Task: Sort the unsolved tickets in your groups, group by Assigned date in descending order.
Action: Mouse moved to (11, 240)
Screenshot: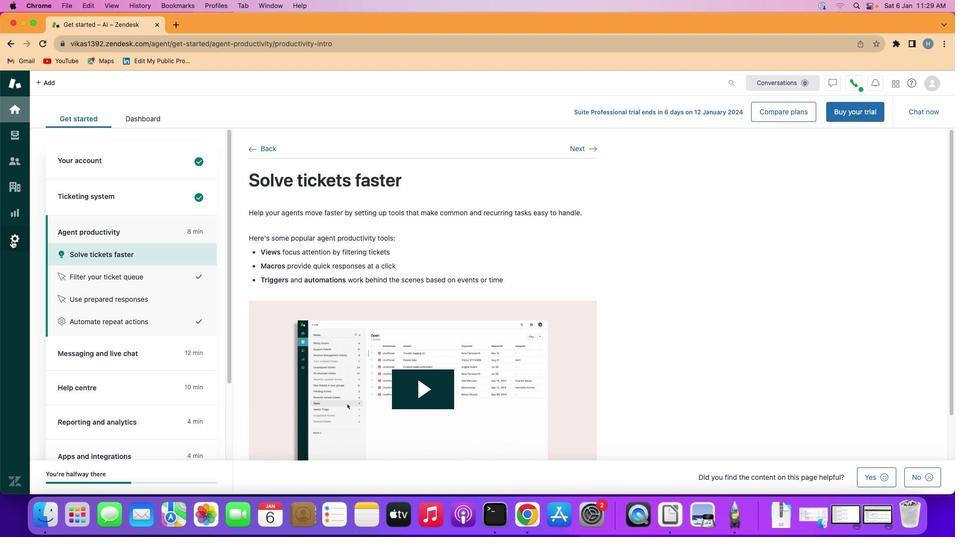
Action: Mouse pressed left at (11, 240)
Screenshot: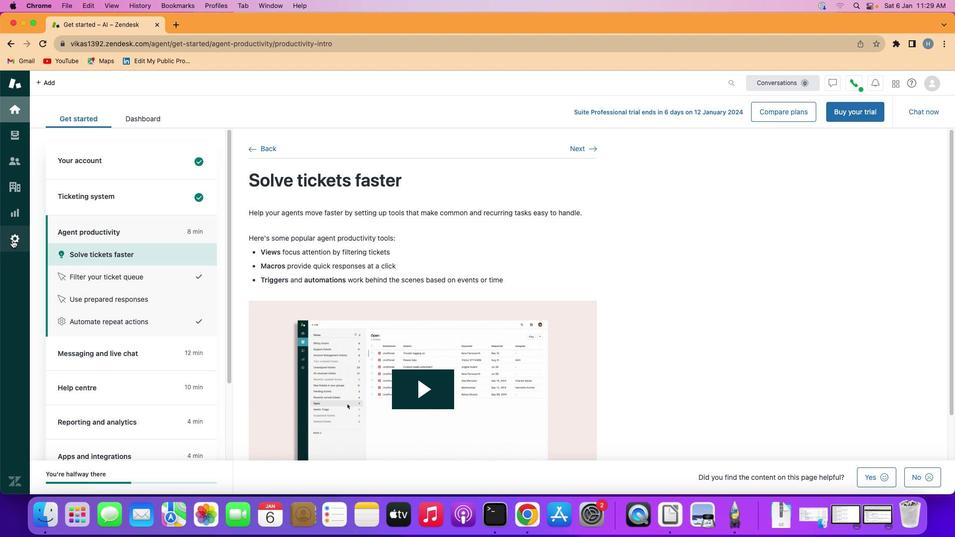 
Action: Mouse moved to (258, 385)
Screenshot: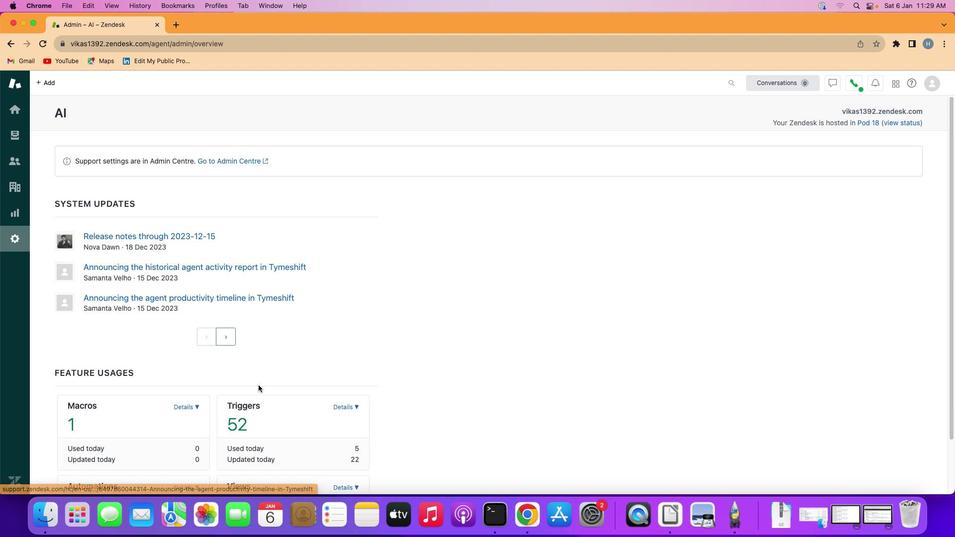 
Action: Mouse scrolled (258, 385) with delta (0, 0)
Screenshot: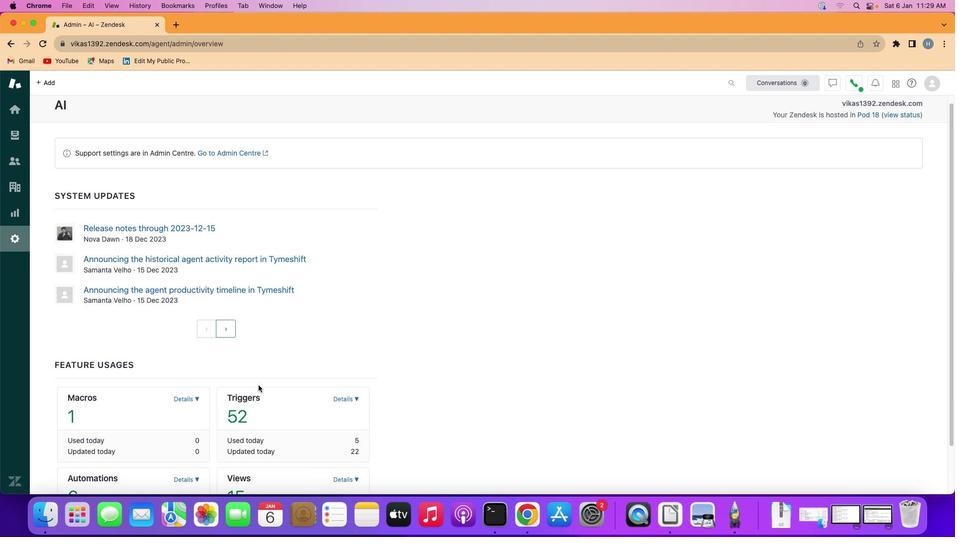 
Action: Mouse scrolled (258, 385) with delta (0, 0)
Screenshot: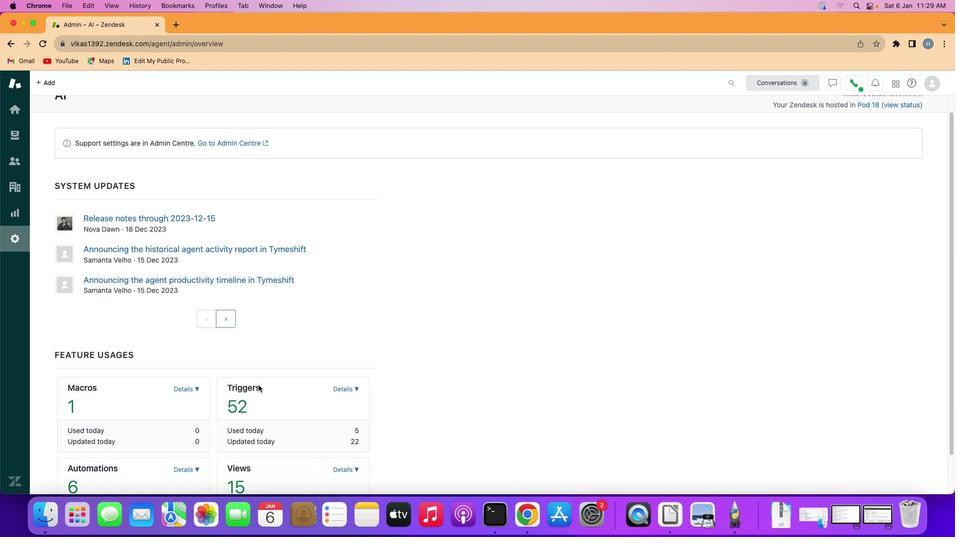 
Action: Mouse scrolled (258, 385) with delta (0, 0)
Screenshot: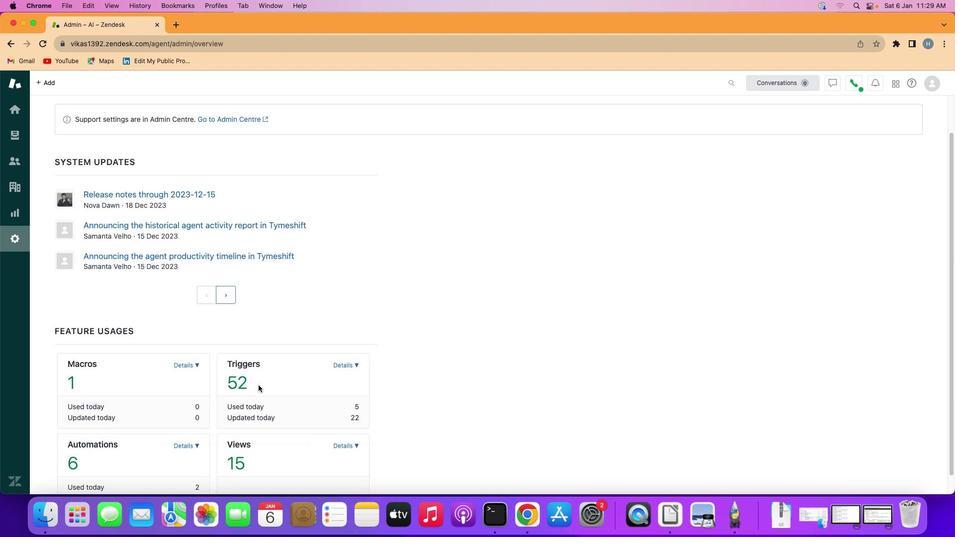 
Action: Mouse scrolled (258, 385) with delta (0, -1)
Screenshot: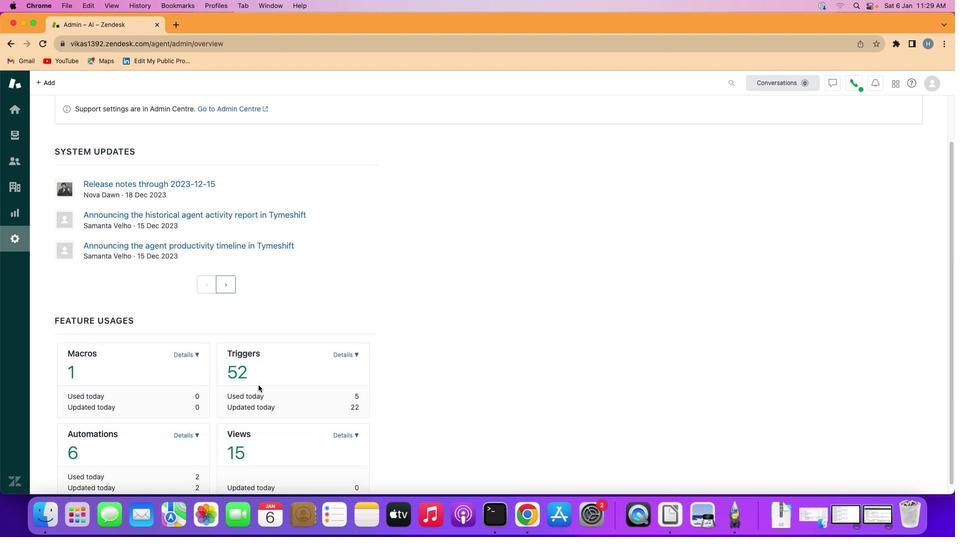 
Action: Mouse scrolled (258, 385) with delta (0, 0)
Screenshot: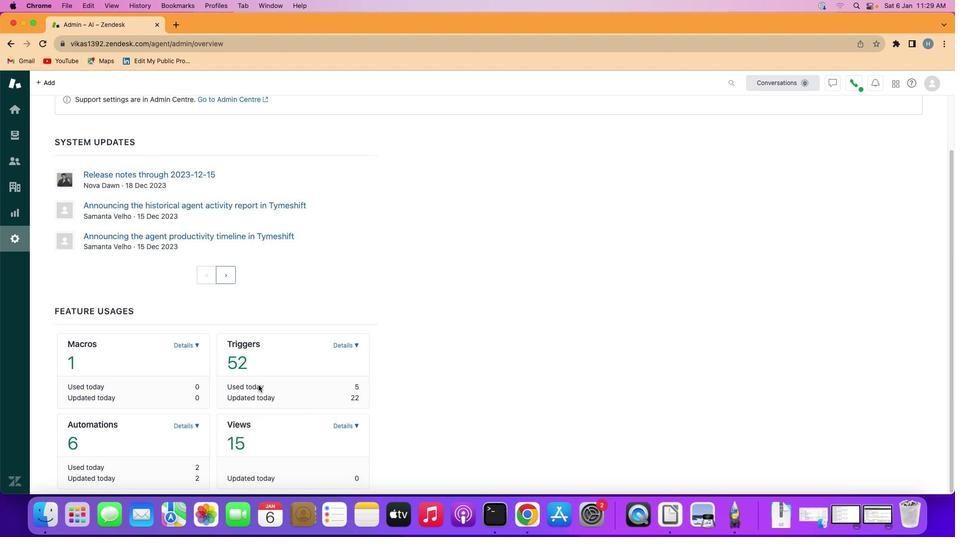 
Action: Mouse moved to (348, 426)
Screenshot: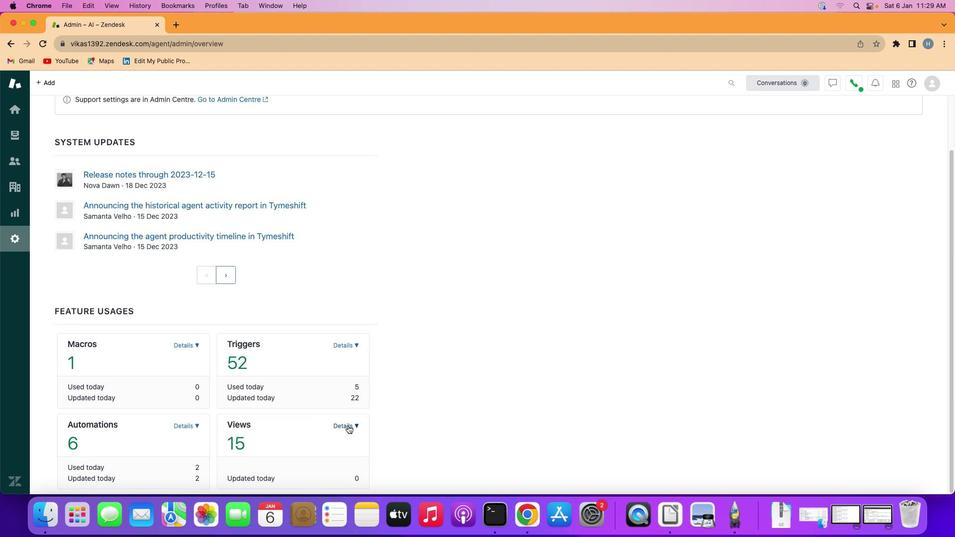 
Action: Mouse pressed left at (348, 426)
Screenshot: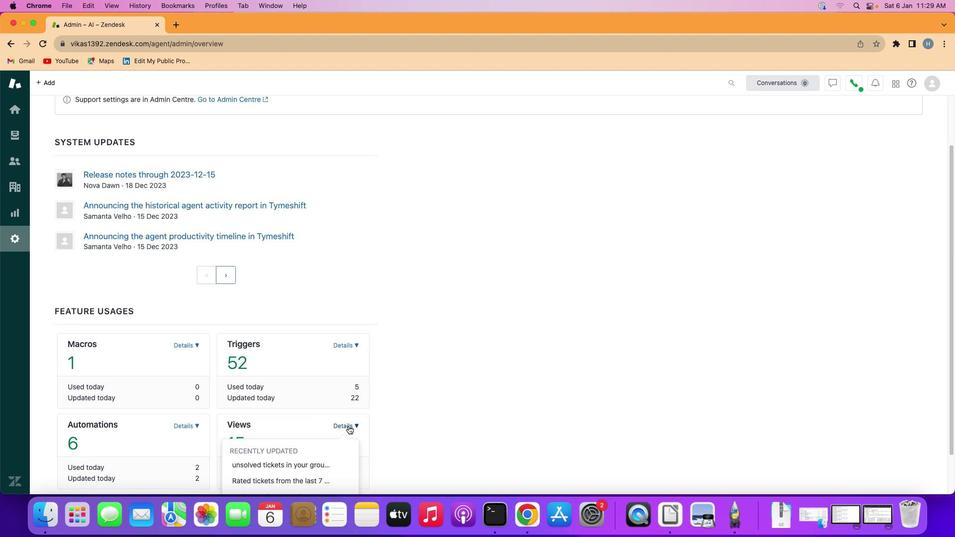 
Action: Mouse moved to (288, 471)
Screenshot: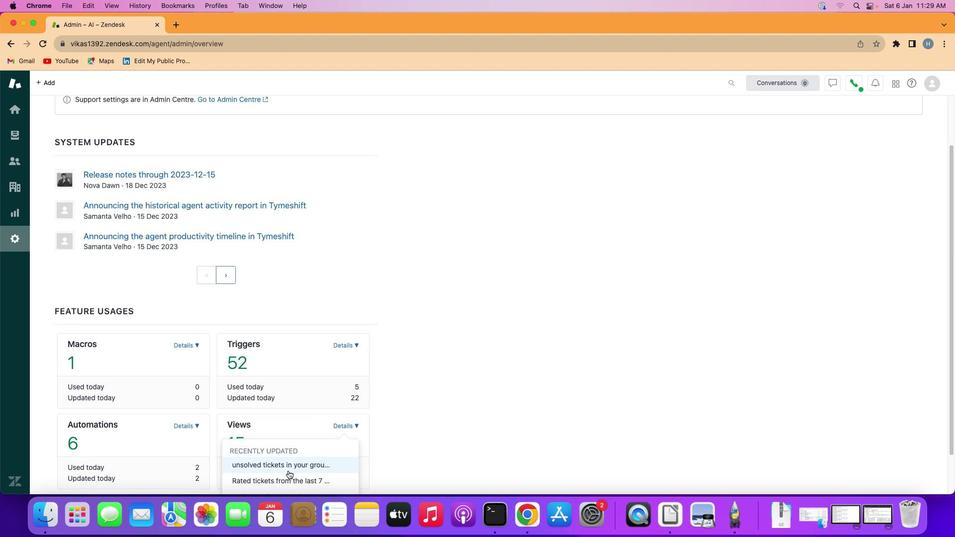 
Action: Mouse pressed left at (288, 471)
Screenshot: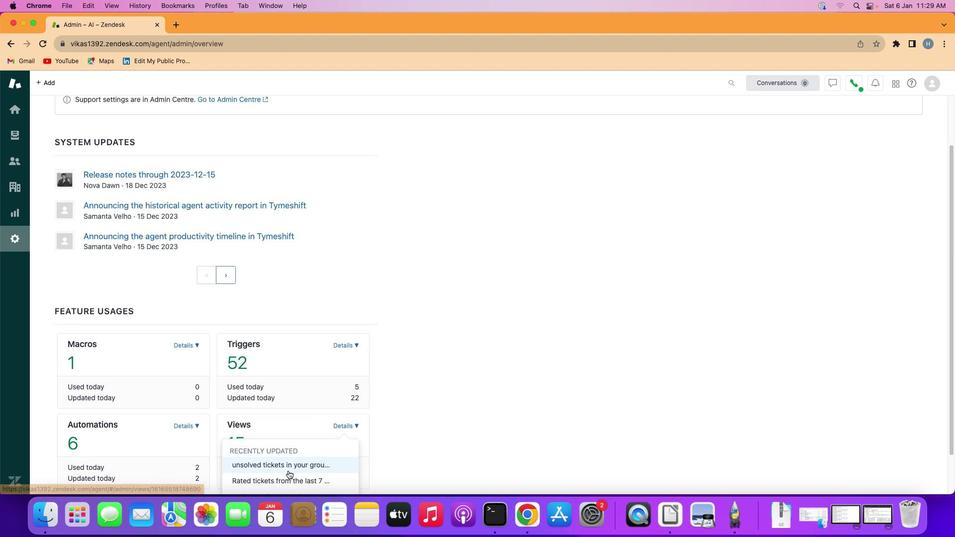
Action: Mouse moved to (280, 367)
Screenshot: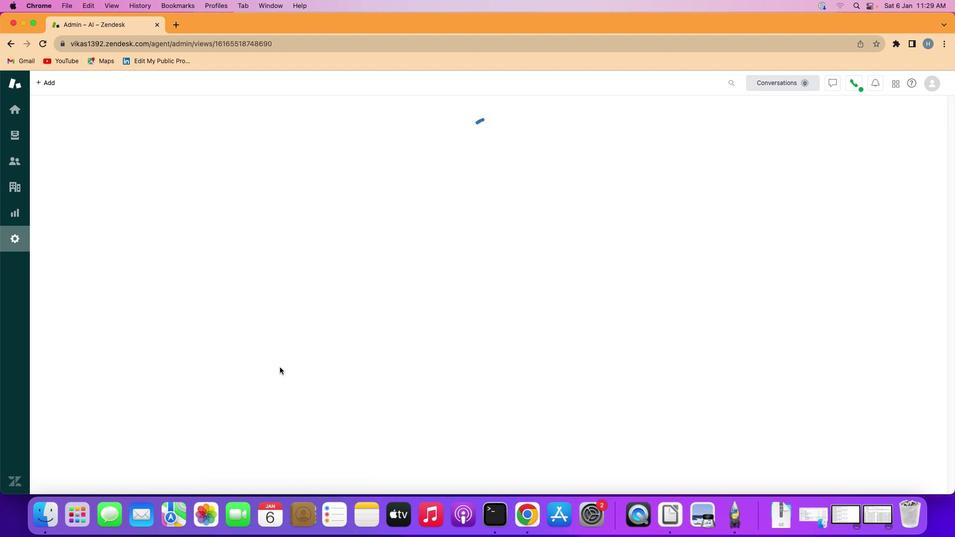 
Action: Mouse scrolled (280, 367) with delta (0, 0)
Screenshot: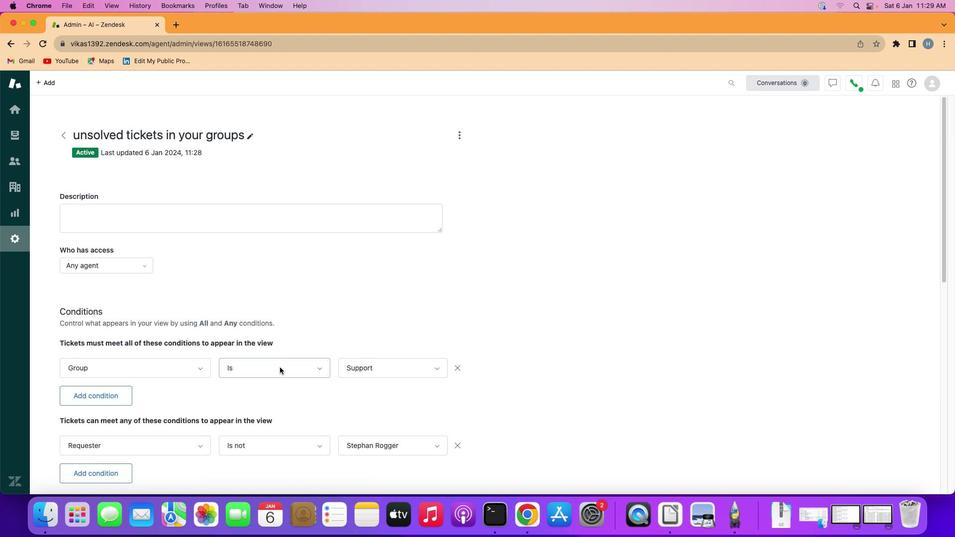 
Action: Mouse scrolled (280, 367) with delta (0, 0)
Screenshot: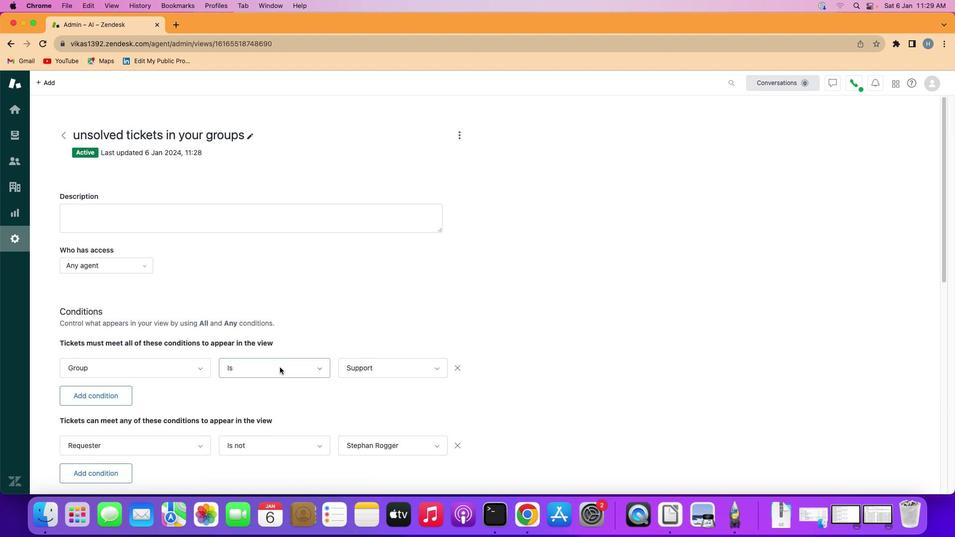 
Action: Mouse scrolled (280, 367) with delta (0, 0)
Screenshot: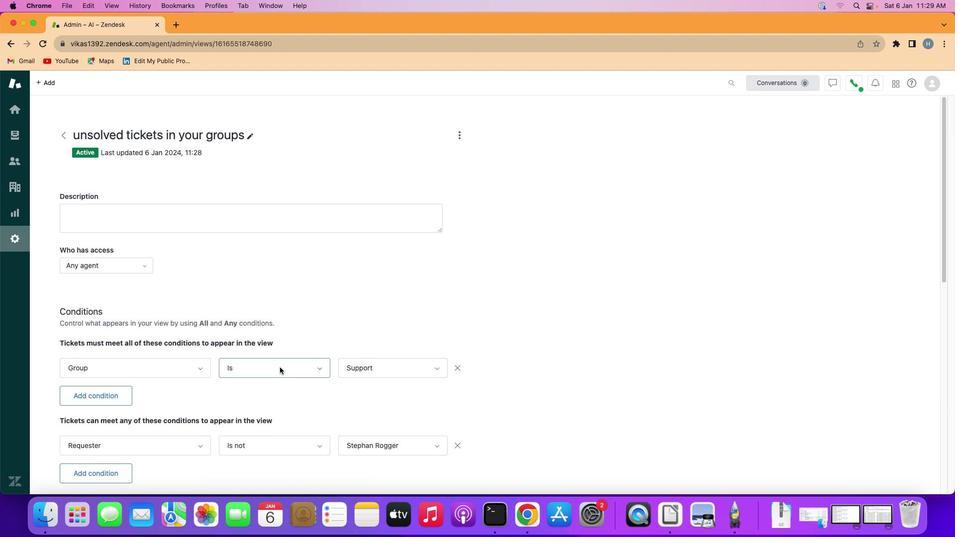 
Action: Mouse scrolled (280, 367) with delta (0, -1)
Screenshot: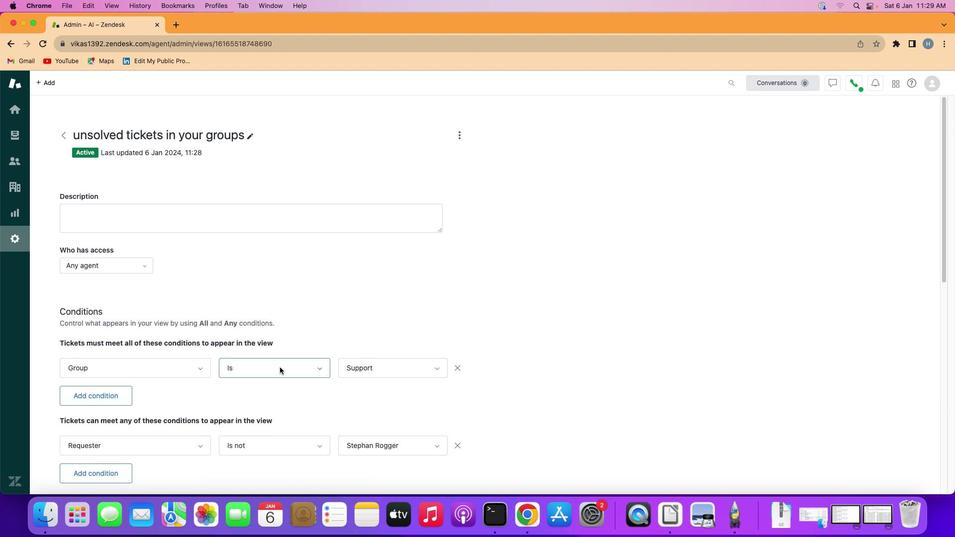 
Action: Mouse scrolled (280, 367) with delta (0, -1)
Screenshot: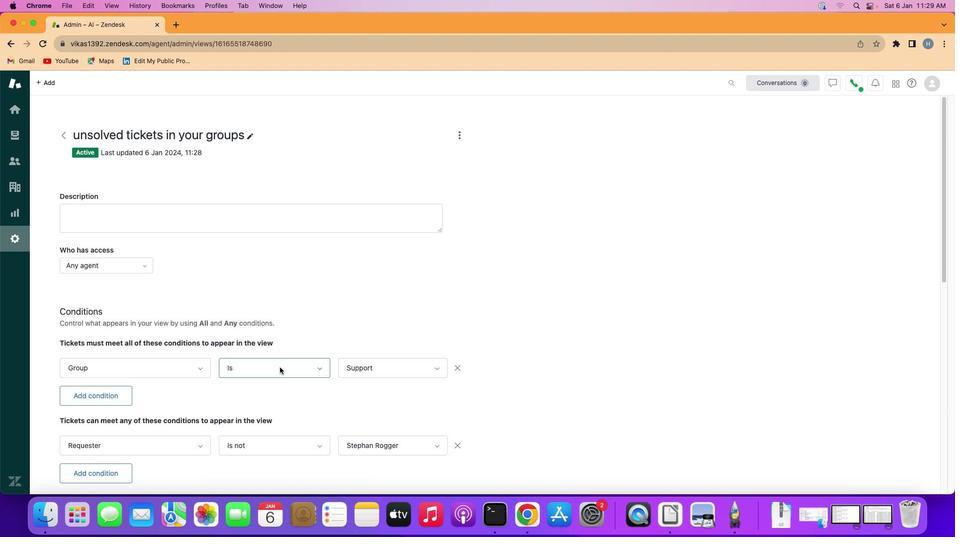 
Action: Mouse moved to (285, 370)
Screenshot: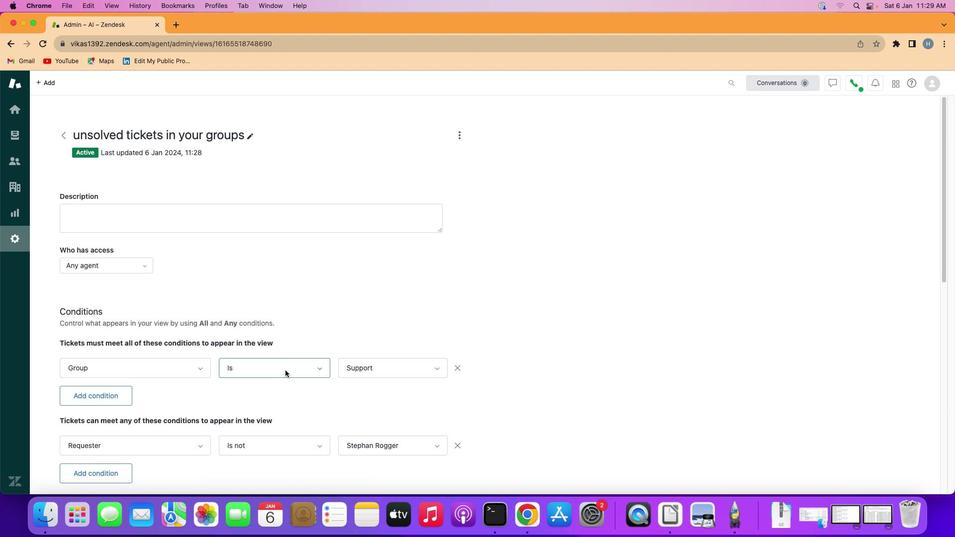 
Action: Mouse scrolled (285, 370) with delta (0, 0)
Screenshot: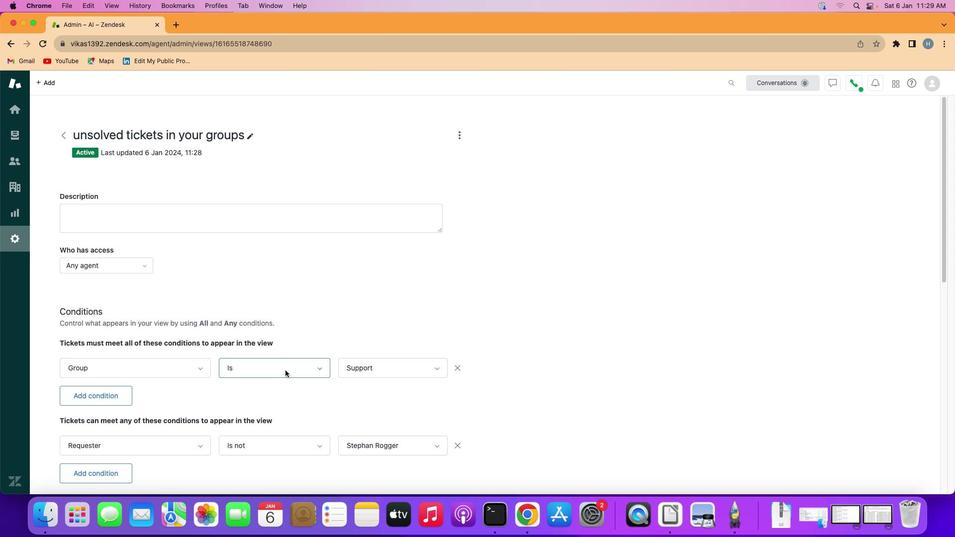 
Action: Mouse scrolled (285, 370) with delta (0, -1)
Screenshot: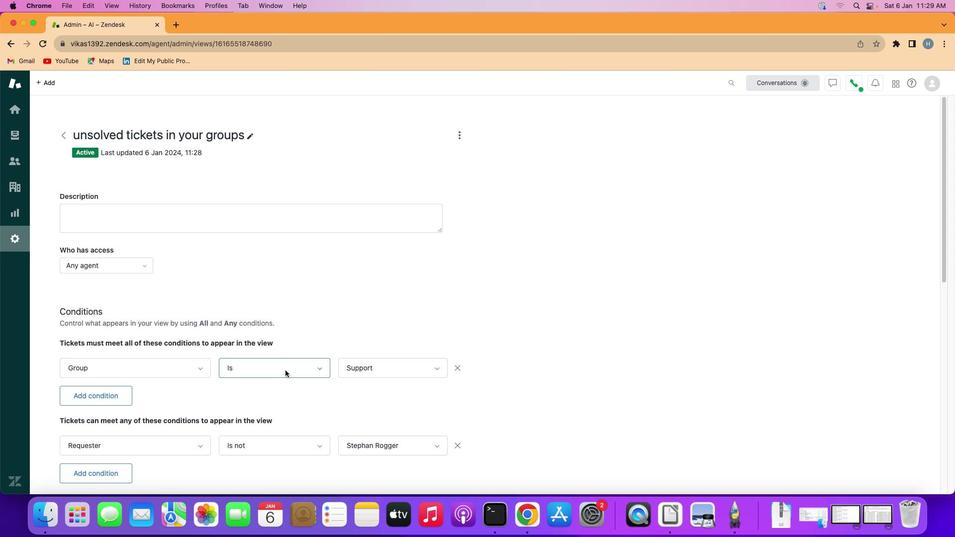 
Action: Mouse scrolled (285, 370) with delta (0, -1)
Screenshot: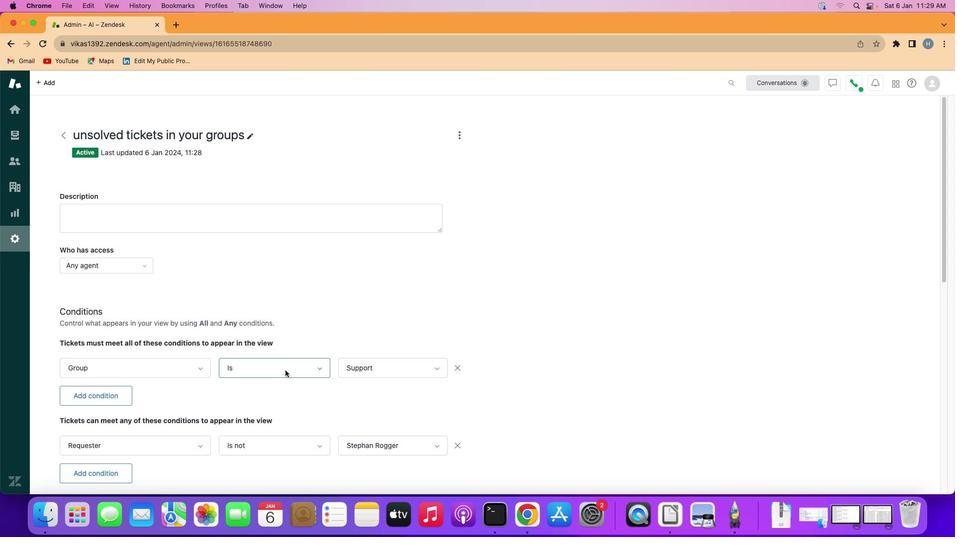 
Action: Mouse scrolled (285, 370) with delta (0, -2)
Screenshot: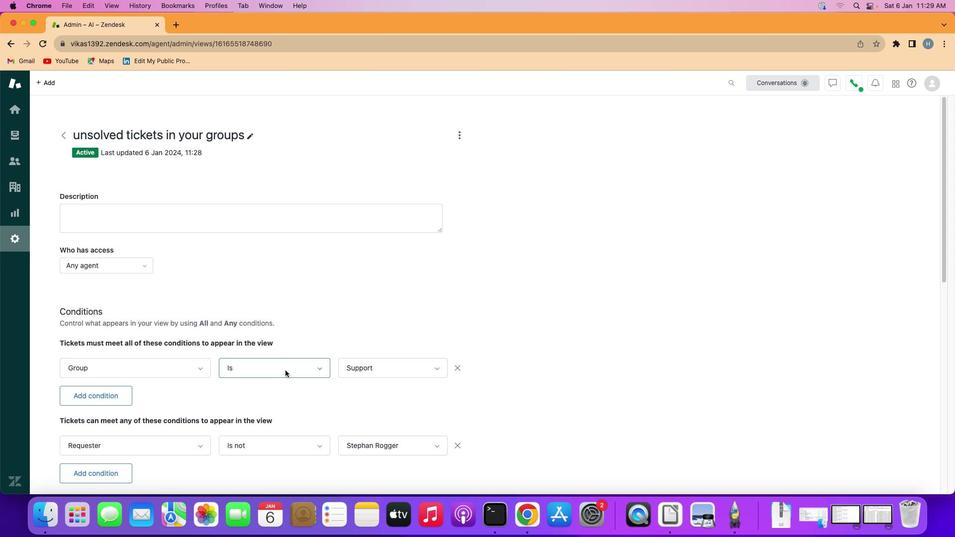 
Action: Mouse moved to (290, 388)
Screenshot: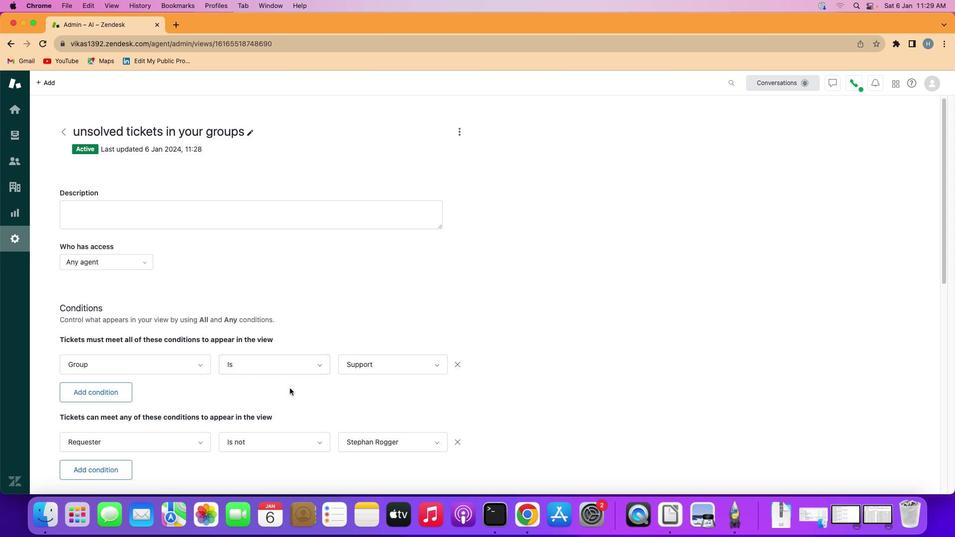 
Action: Mouse scrolled (290, 388) with delta (0, 0)
Screenshot: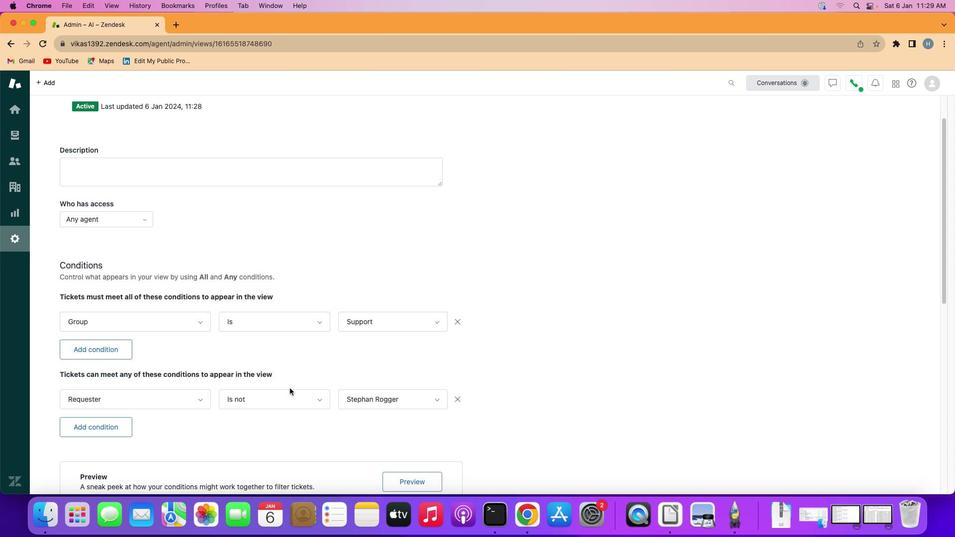 
Action: Mouse scrolled (290, 388) with delta (0, 0)
Screenshot: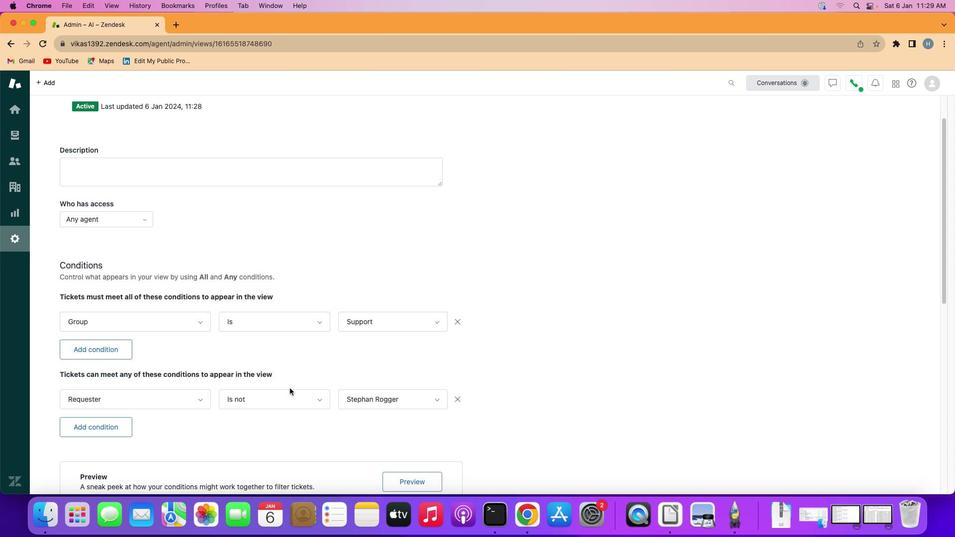 
Action: Mouse scrolled (290, 388) with delta (0, 1)
Screenshot: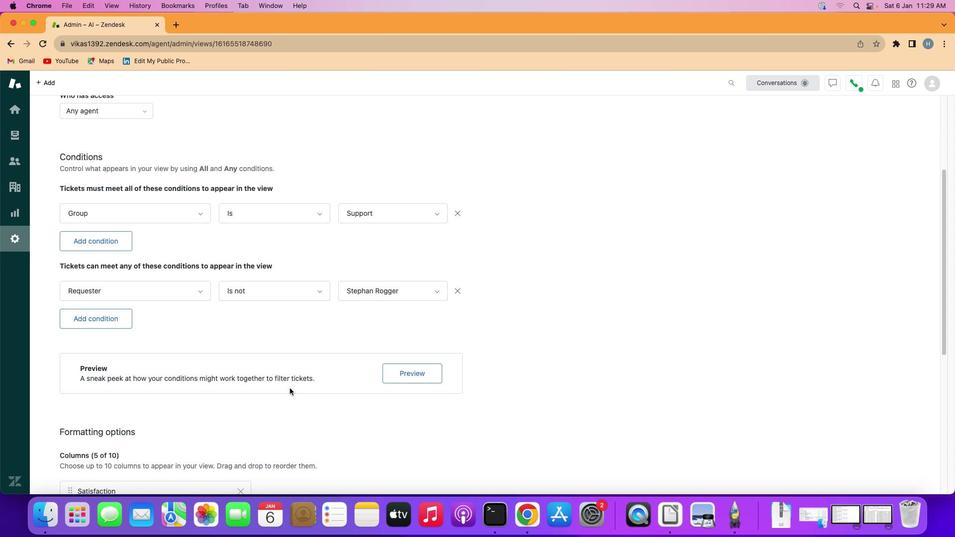 
Action: Mouse scrolled (290, 388) with delta (0, -1)
Screenshot: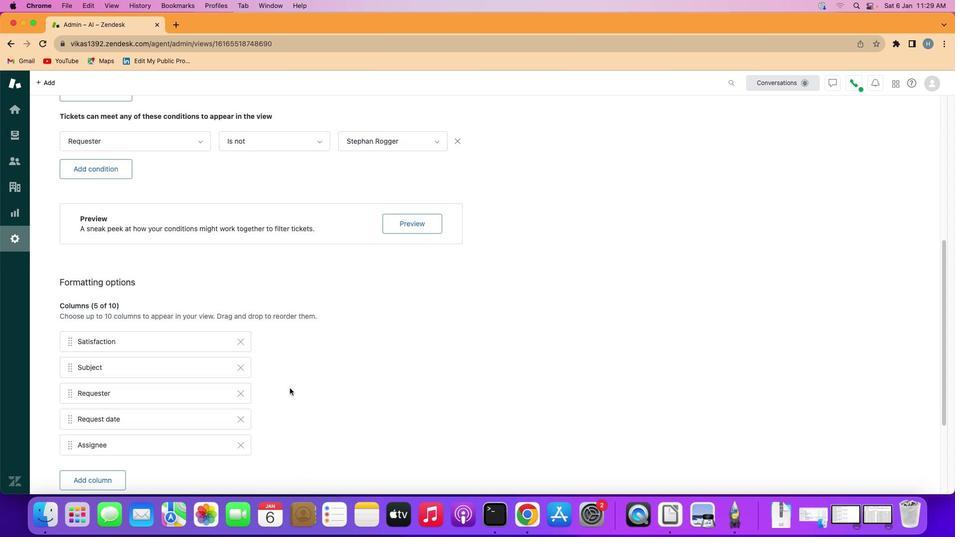 
Action: Mouse scrolled (290, 388) with delta (0, -1)
Screenshot: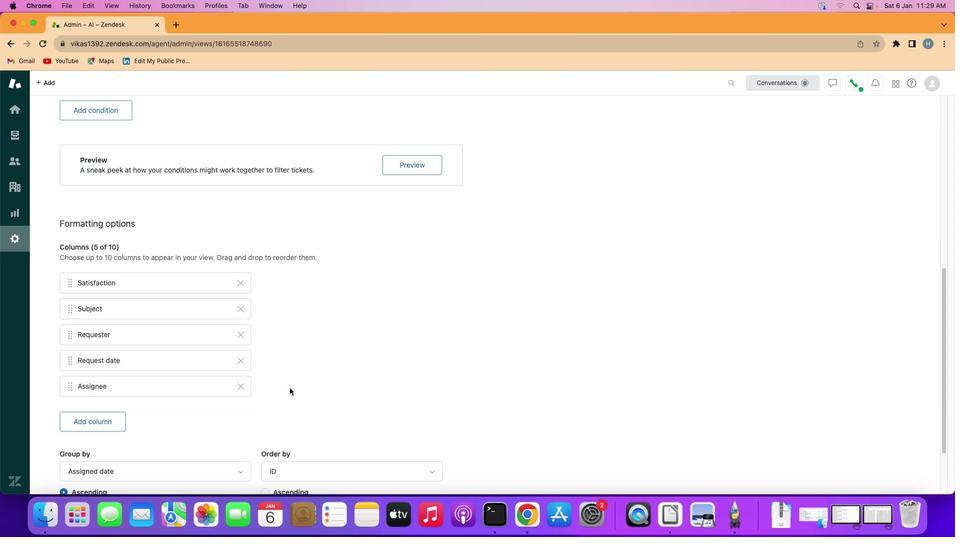 
Action: Mouse scrolled (290, 388) with delta (0, -2)
Screenshot: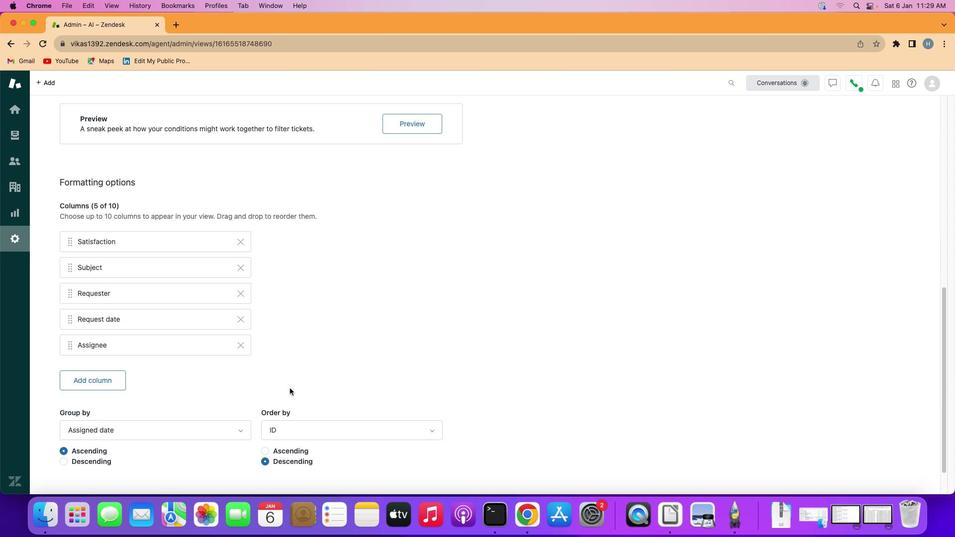 
Action: Mouse scrolled (290, 388) with delta (0, -2)
Screenshot: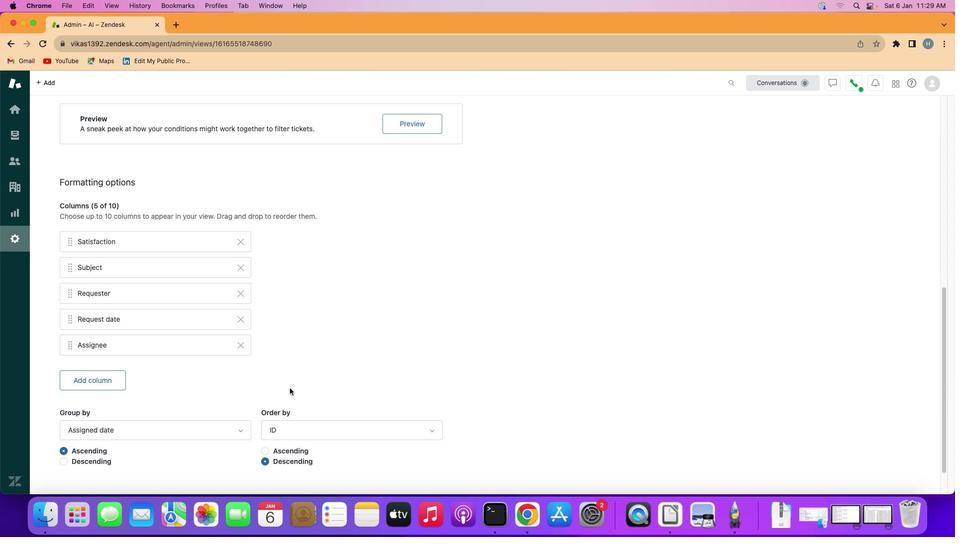 
Action: Mouse scrolled (290, 388) with delta (0, 0)
Screenshot: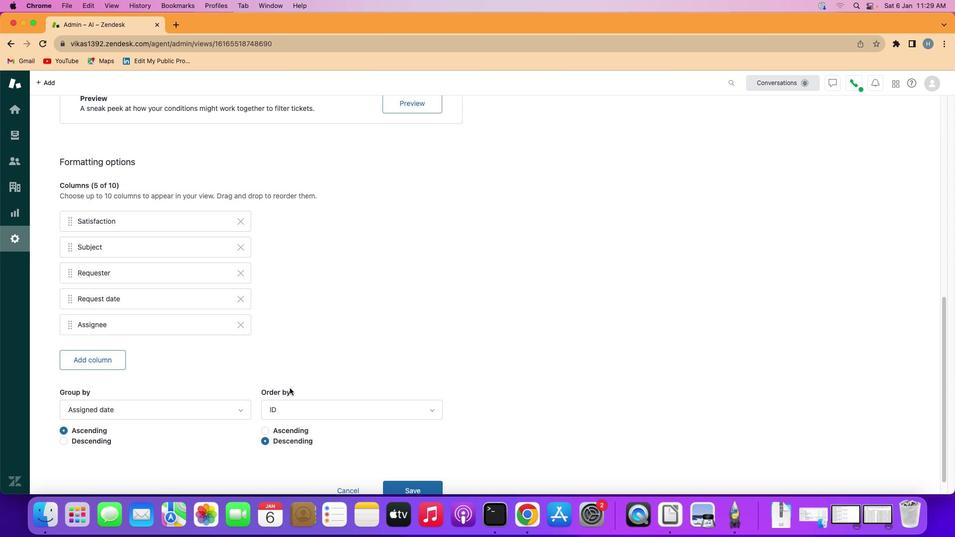 
Action: Mouse scrolled (290, 388) with delta (0, 1)
Screenshot: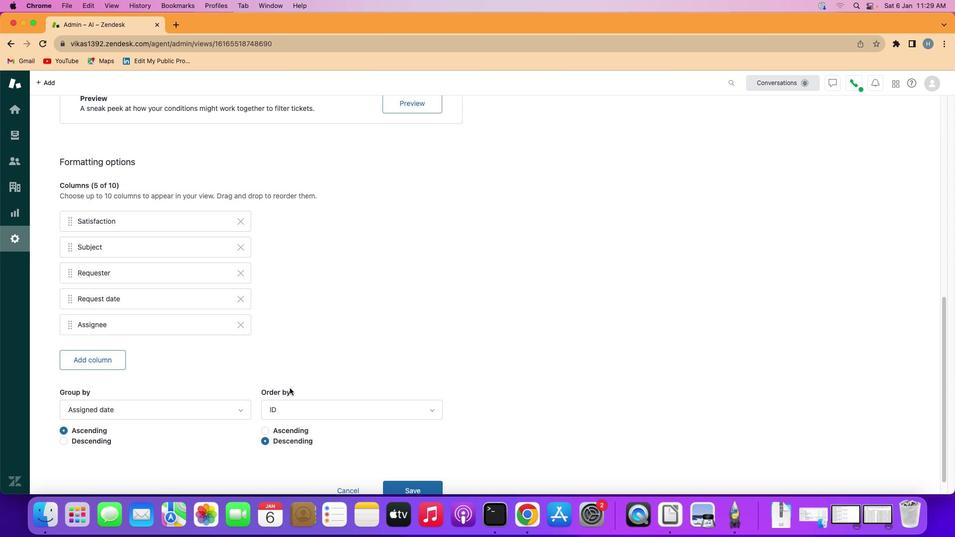 
Action: Mouse scrolled (290, 388) with delta (0, -1)
Screenshot: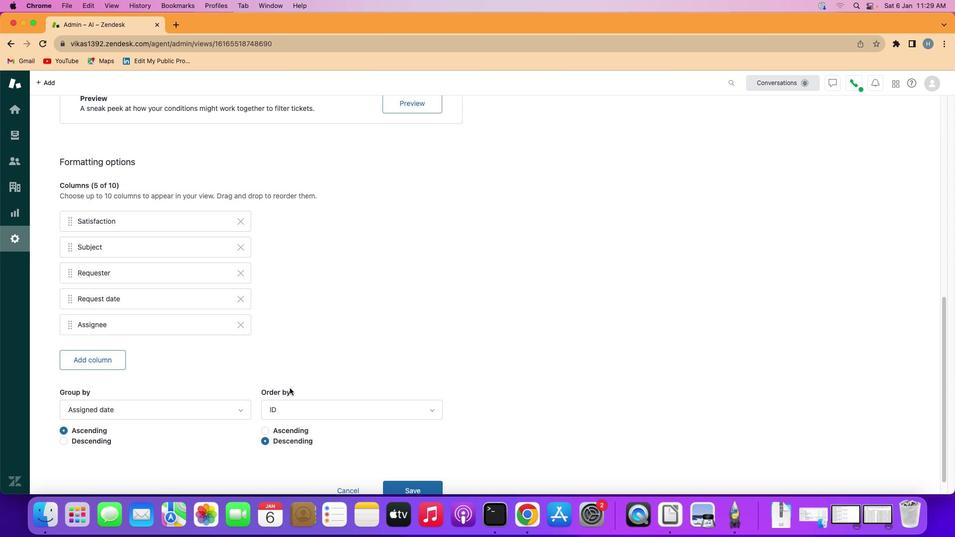 
Action: Mouse scrolled (290, 388) with delta (0, -1)
Screenshot: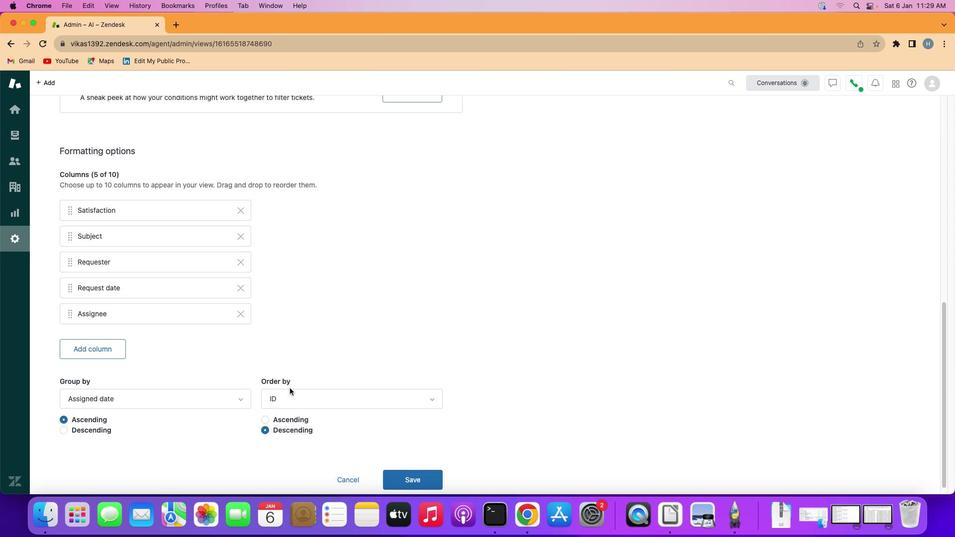 
Action: Mouse scrolled (290, 388) with delta (0, 0)
Screenshot: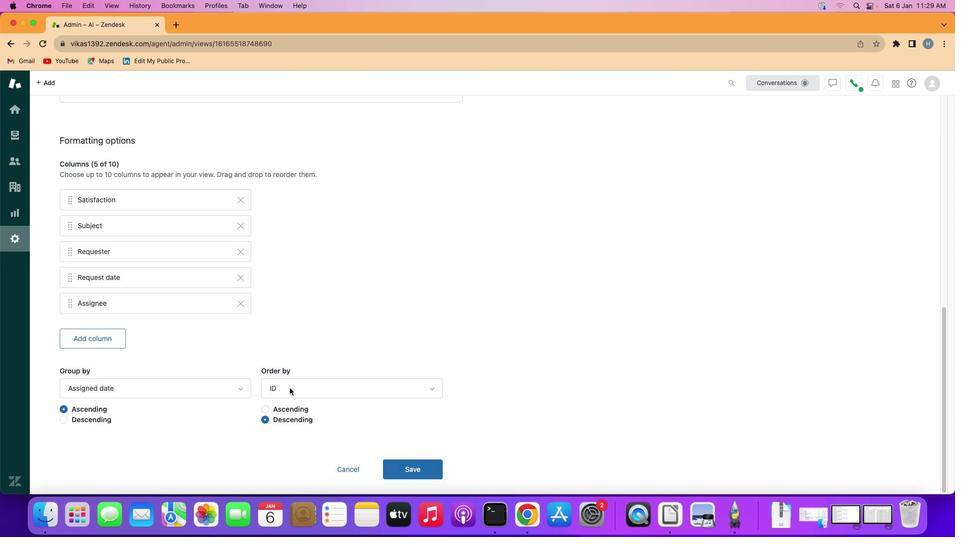 
Action: Mouse scrolled (290, 388) with delta (0, 0)
Screenshot: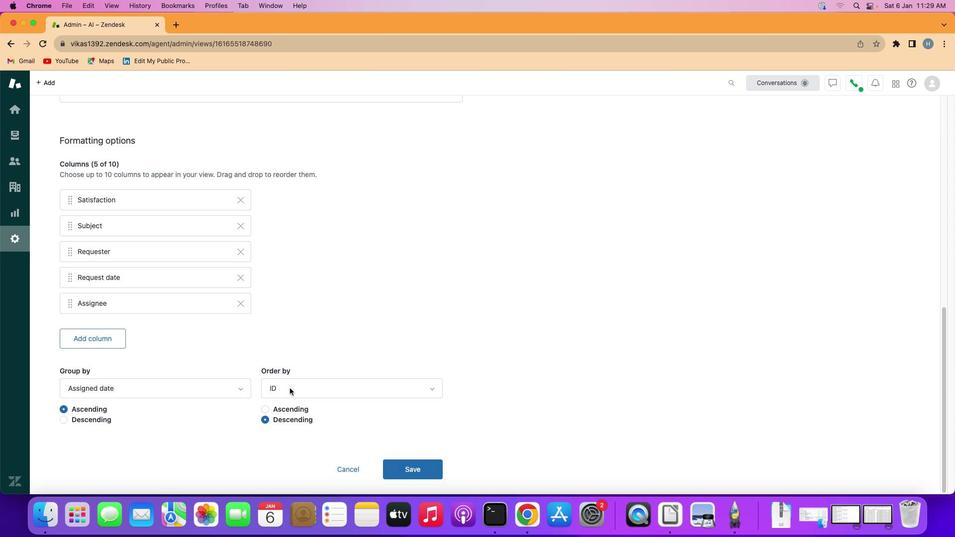 
Action: Mouse scrolled (290, 388) with delta (0, -1)
Screenshot: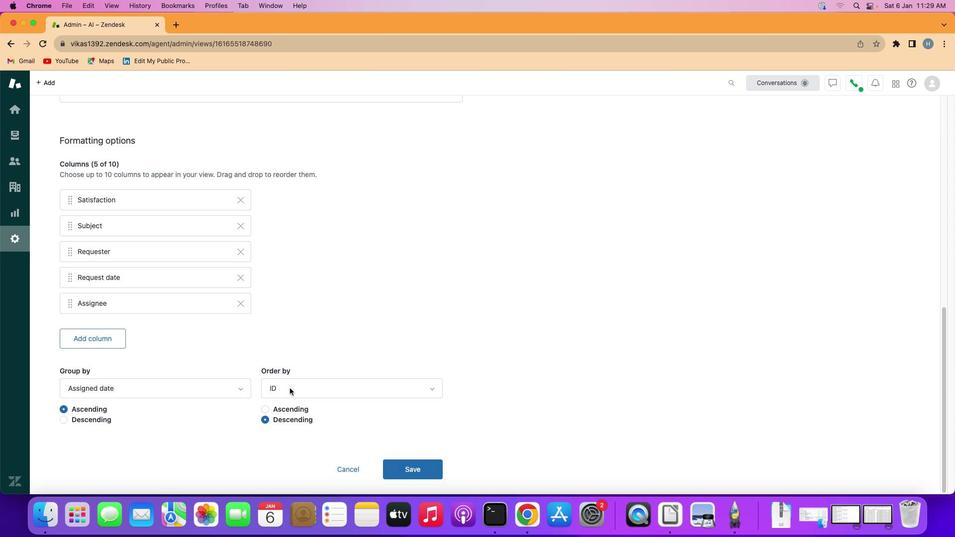 
Action: Mouse moved to (142, 385)
Screenshot: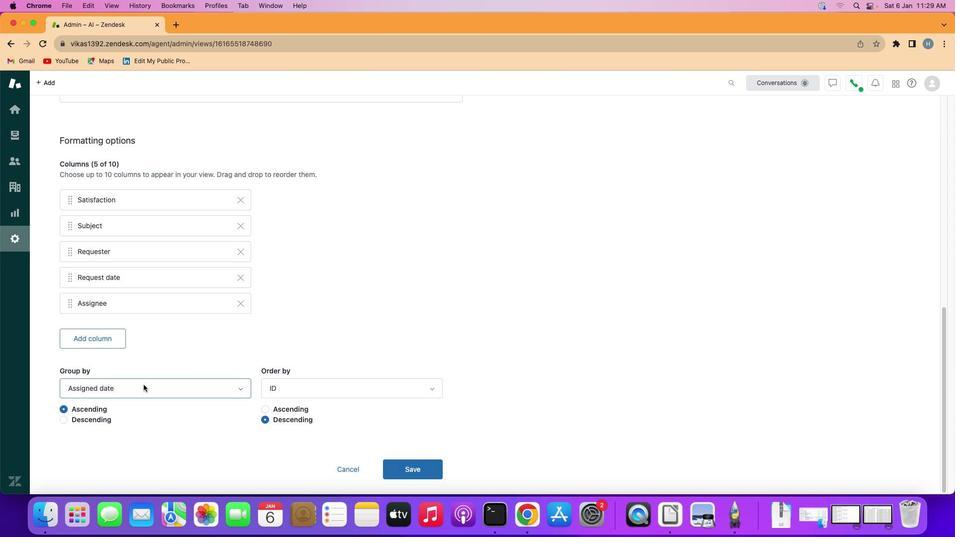 
Action: Mouse pressed left at (142, 385)
Screenshot: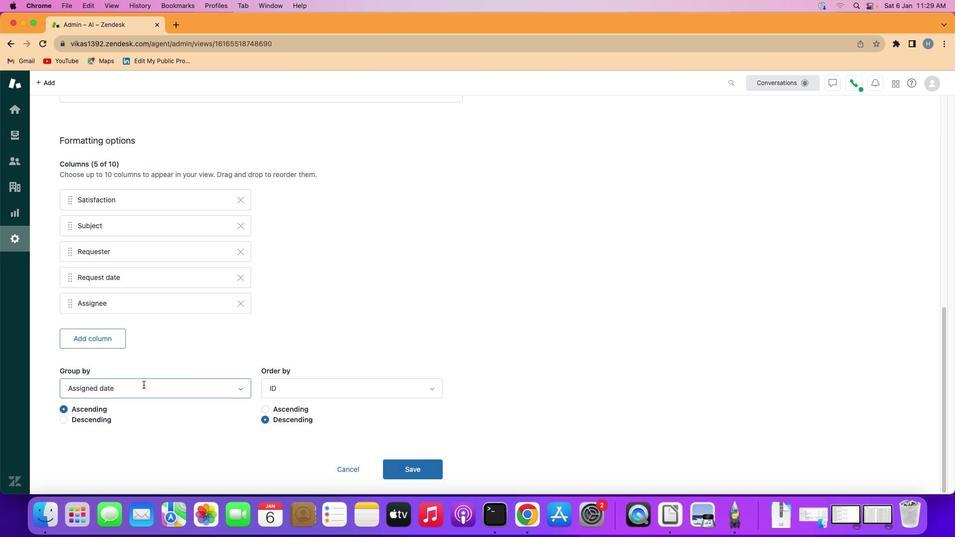 
Action: Mouse moved to (136, 253)
Screenshot: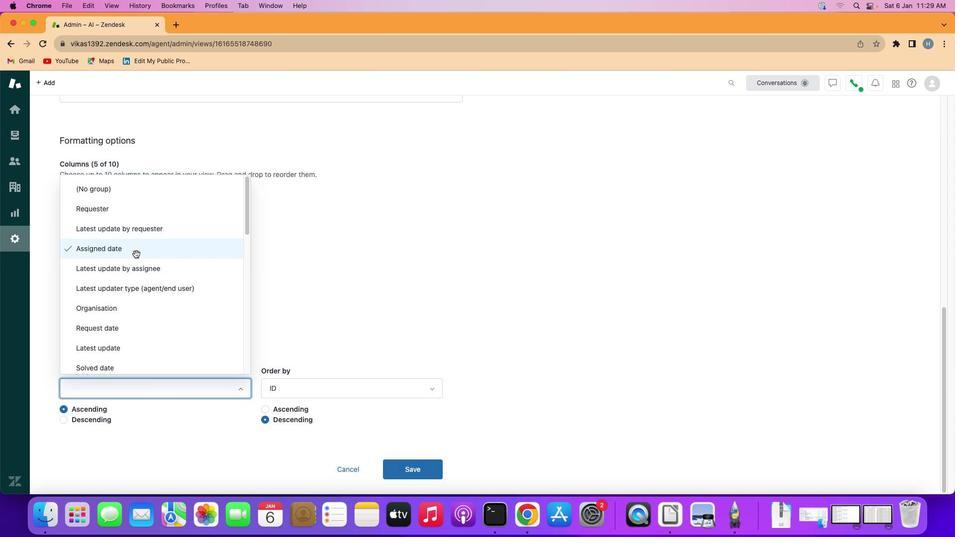 
Action: Mouse pressed left at (136, 253)
Screenshot: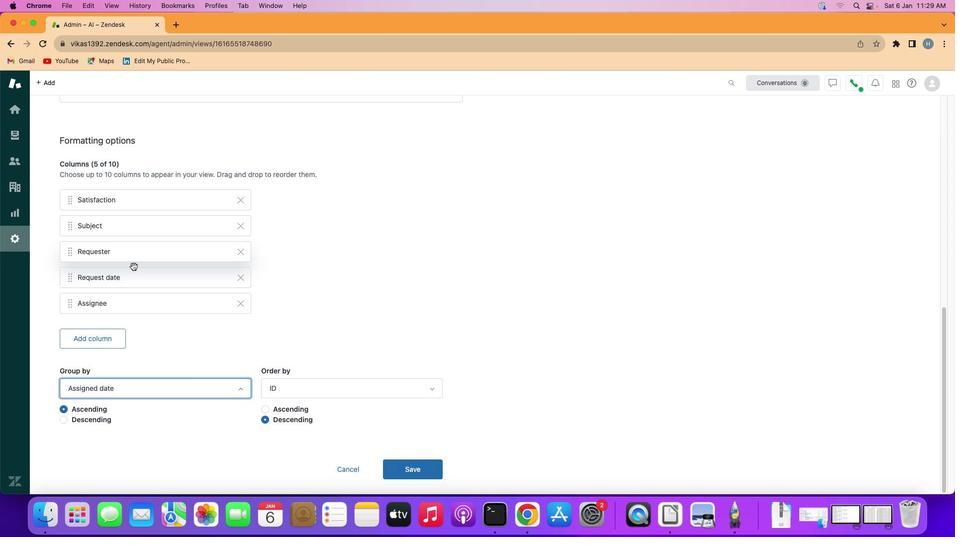 
Action: Mouse moved to (63, 419)
Screenshot: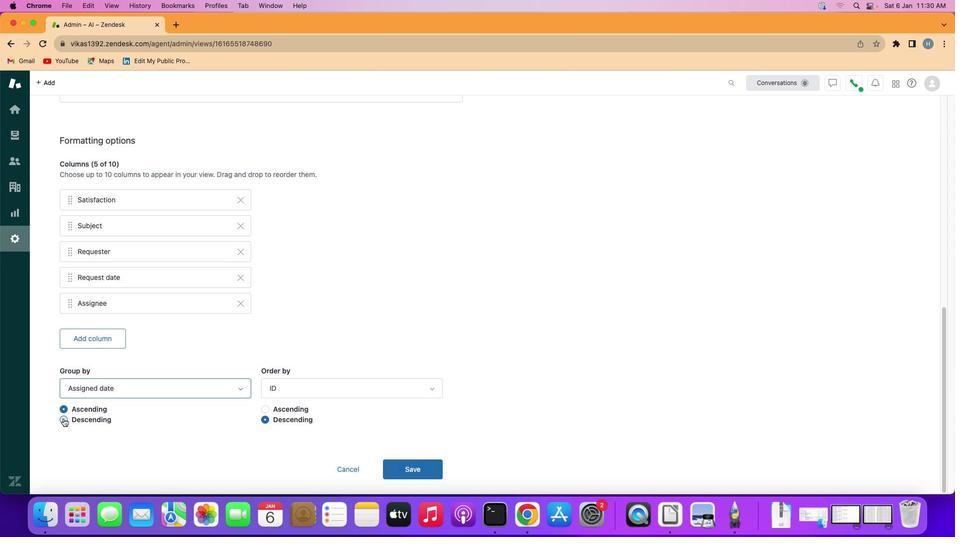 
Action: Mouse pressed left at (63, 419)
Screenshot: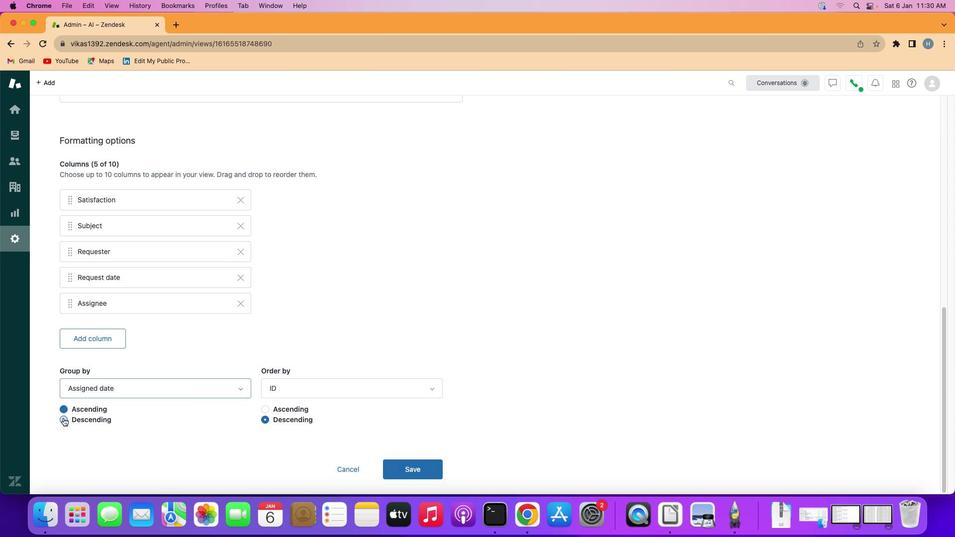 
Action: Mouse moved to (414, 467)
Screenshot: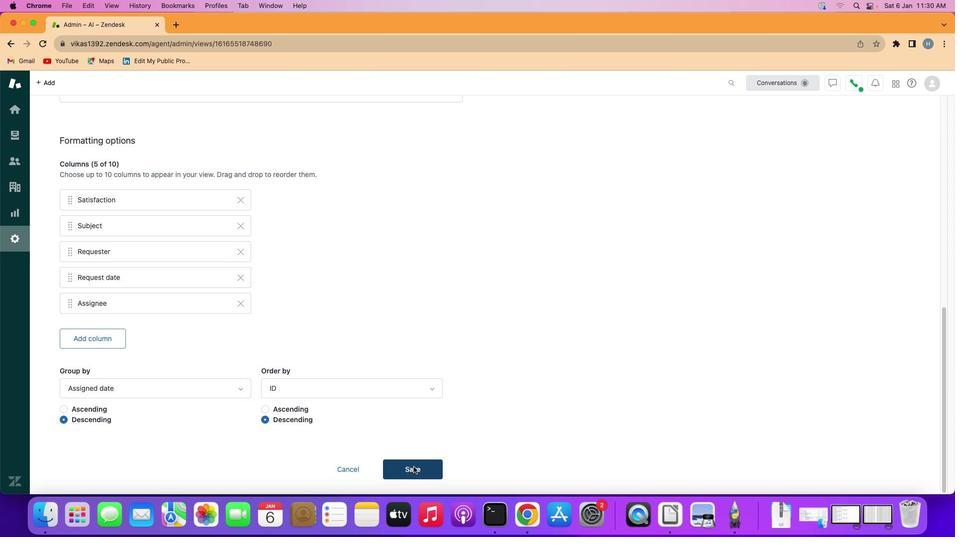 
Action: Mouse pressed left at (414, 467)
Screenshot: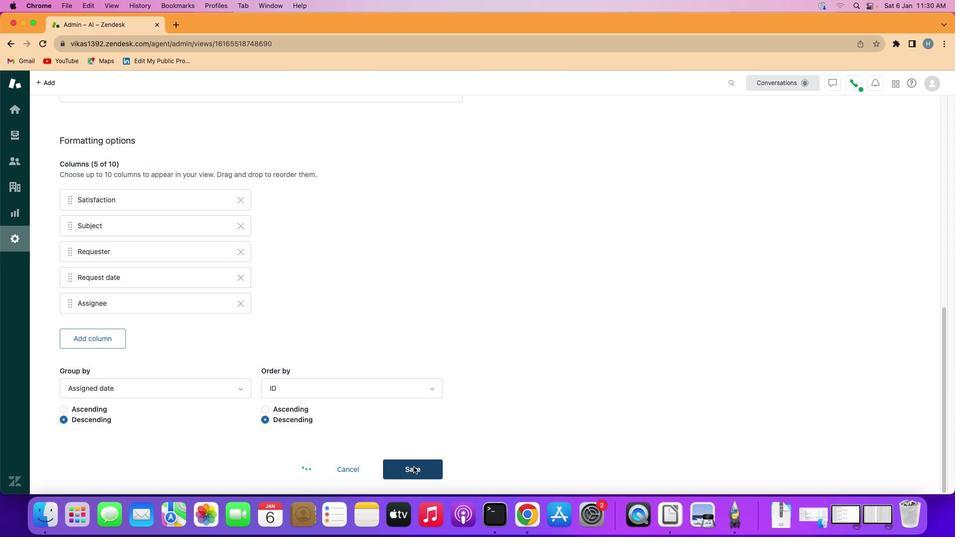 
